 Task: Access the stores of commerce.
Action: Mouse moved to (1102, 80)
Screenshot: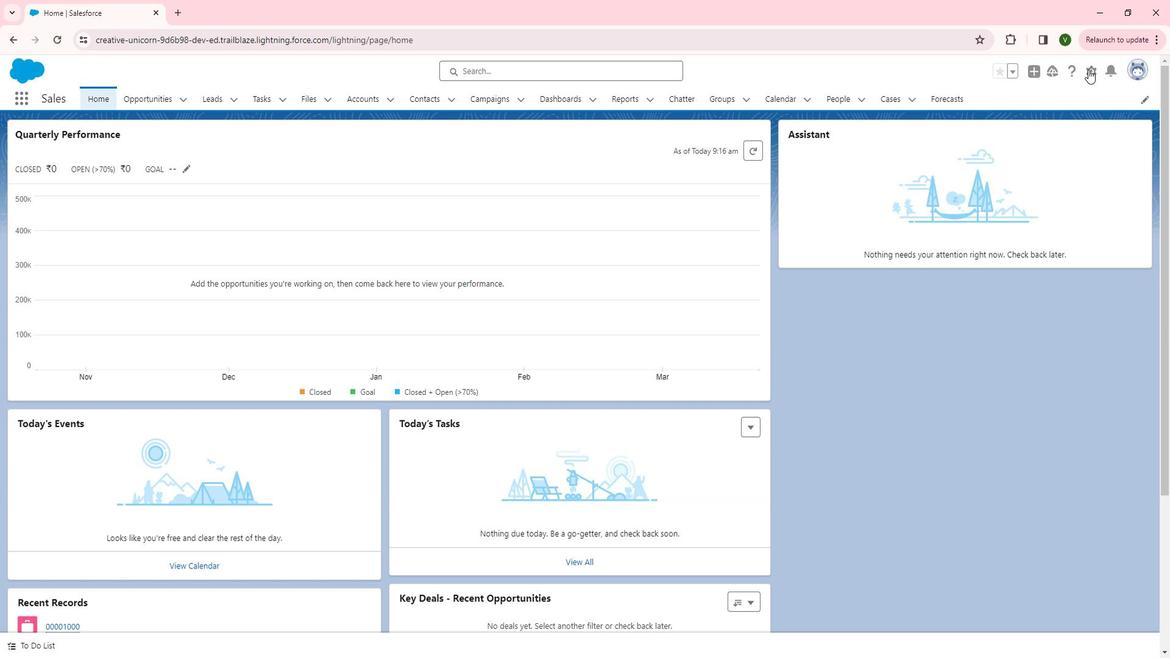 
Action: Mouse pressed left at (1102, 80)
Screenshot: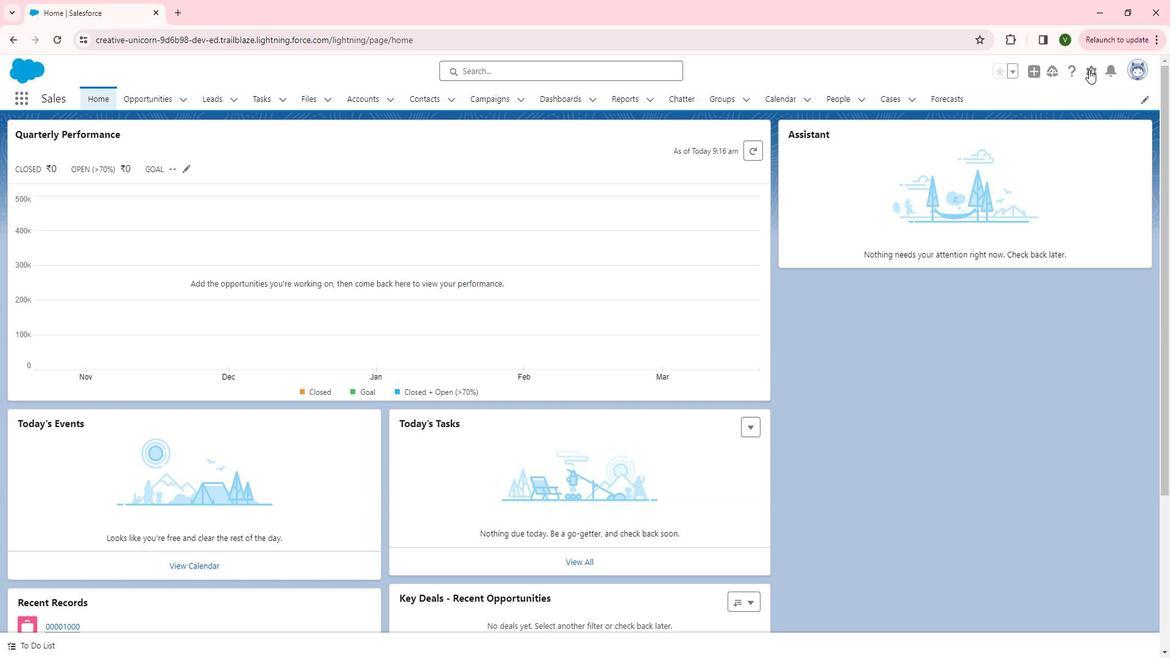 
Action: Mouse moved to (1062, 131)
Screenshot: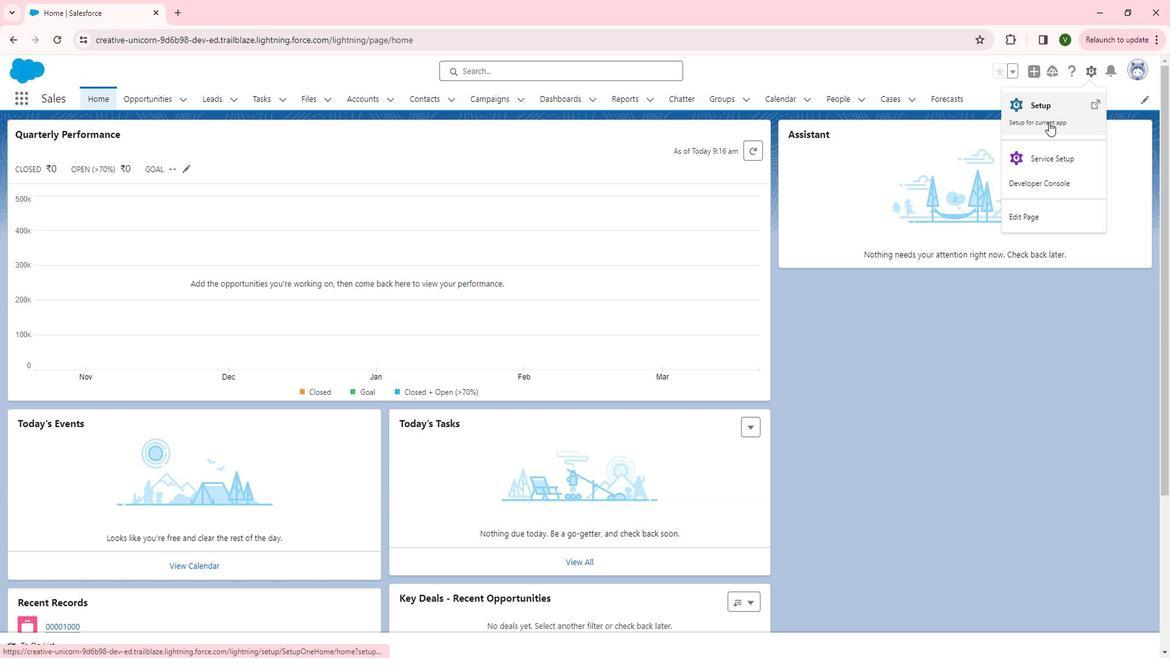 
Action: Mouse pressed left at (1062, 131)
Screenshot: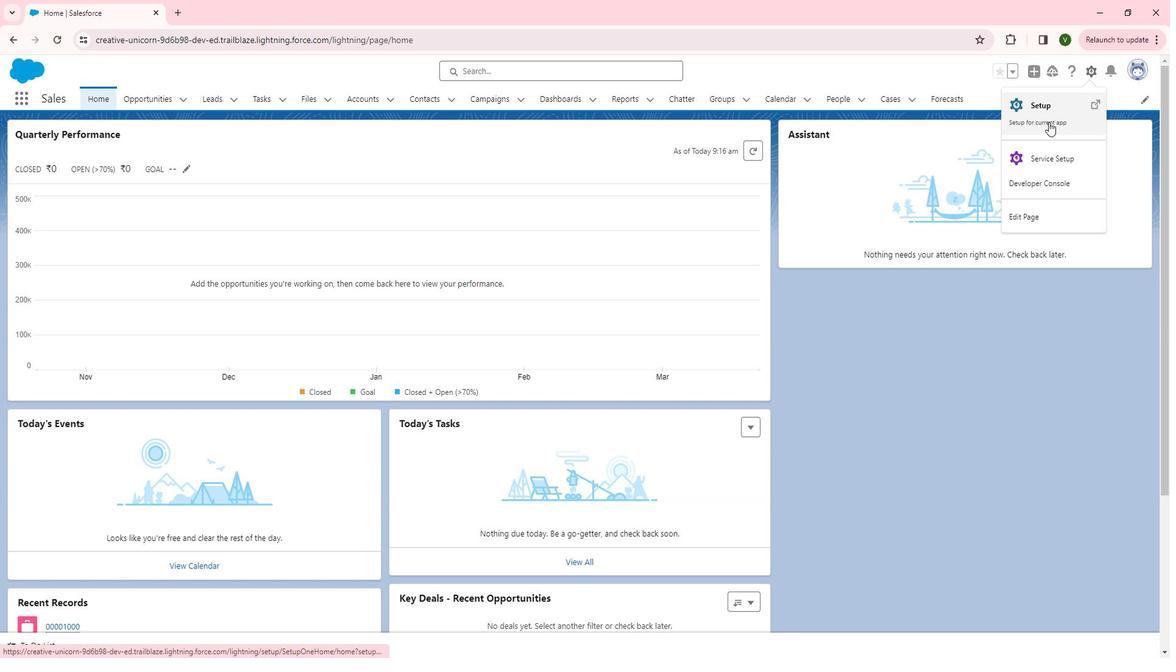 
Action: Mouse moved to (109, 379)
Screenshot: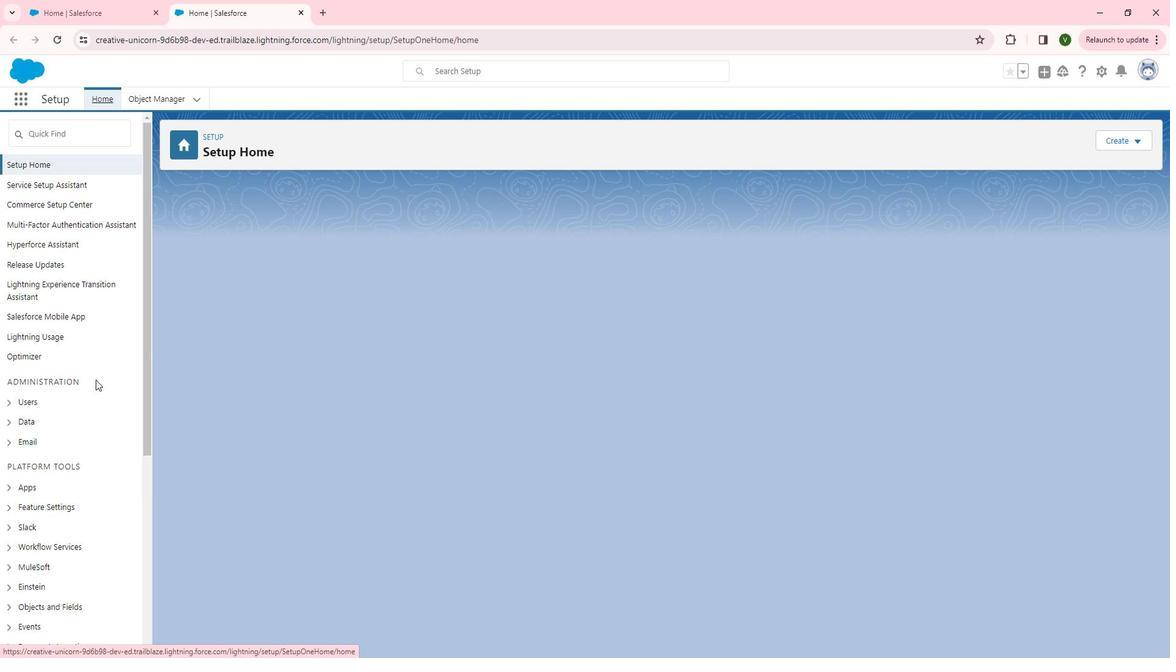 
Action: Mouse scrolled (109, 378) with delta (0, 0)
Screenshot: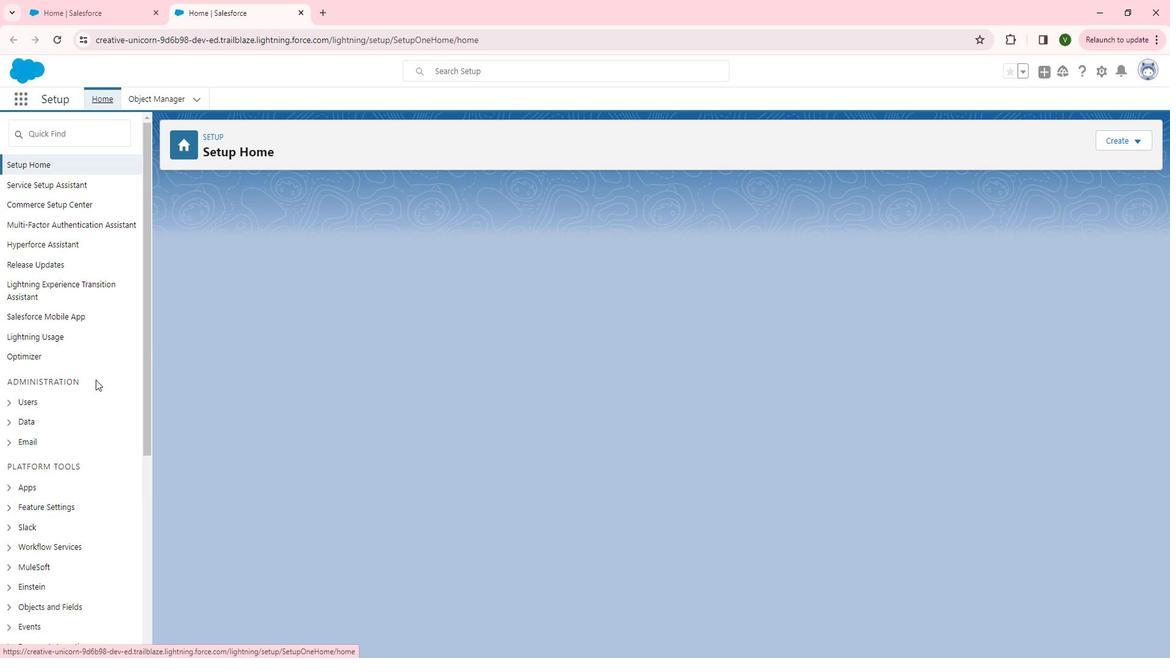 
Action: Mouse scrolled (109, 378) with delta (0, 0)
Screenshot: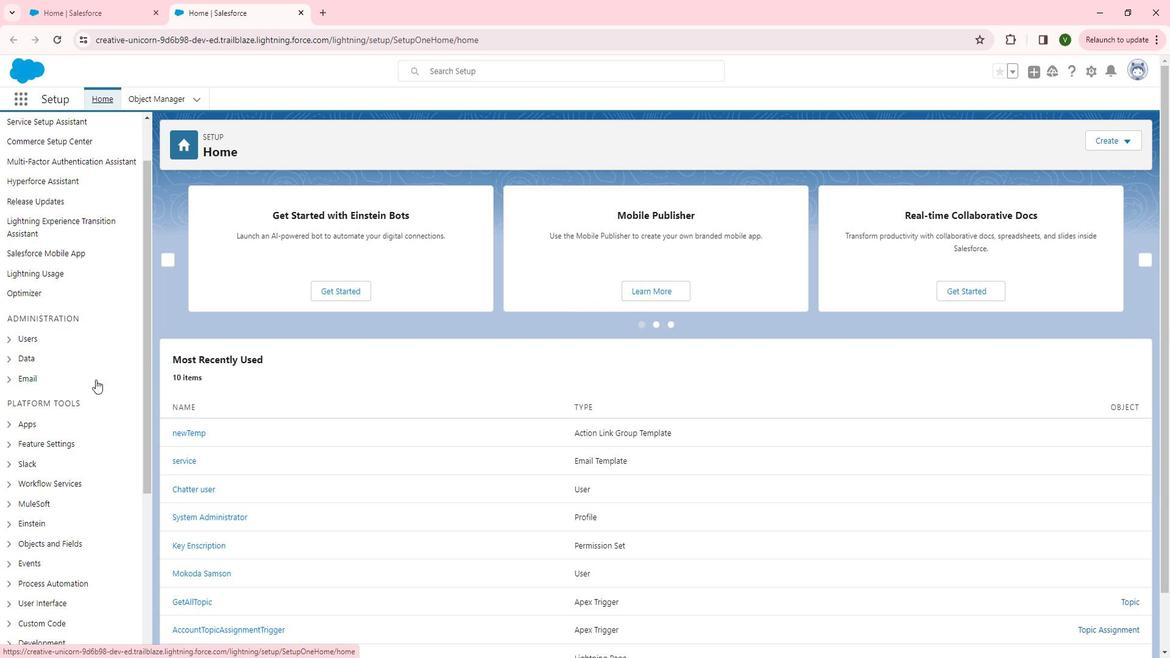
Action: Mouse moved to (57, 381)
Screenshot: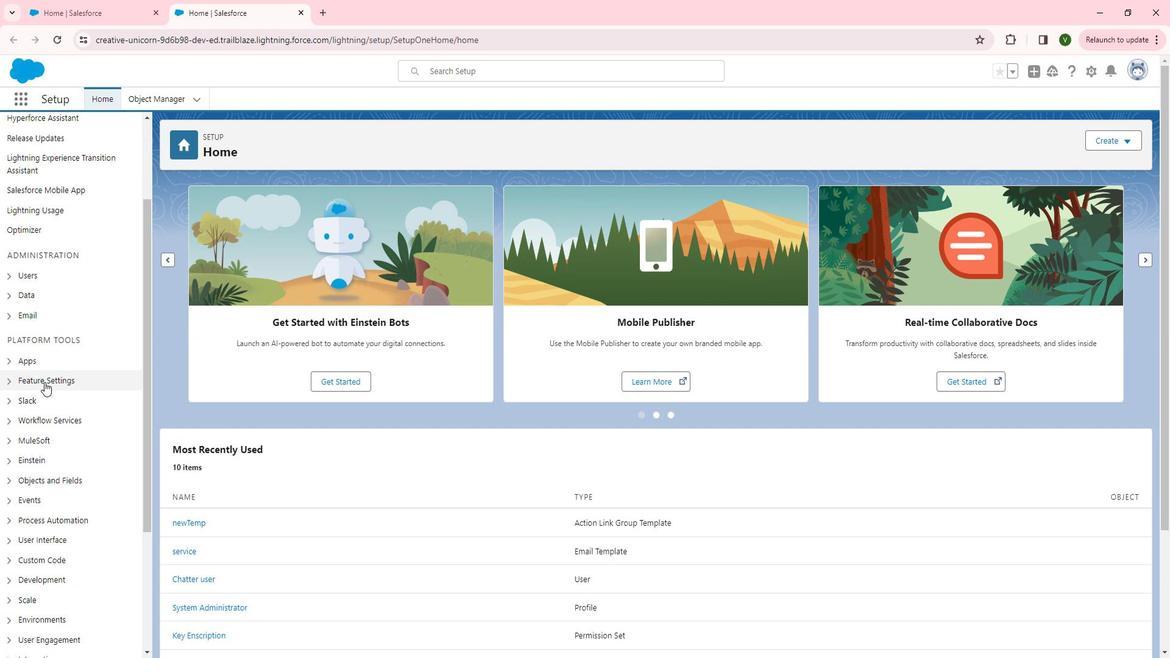 
Action: Mouse pressed left at (57, 381)
Screenshot: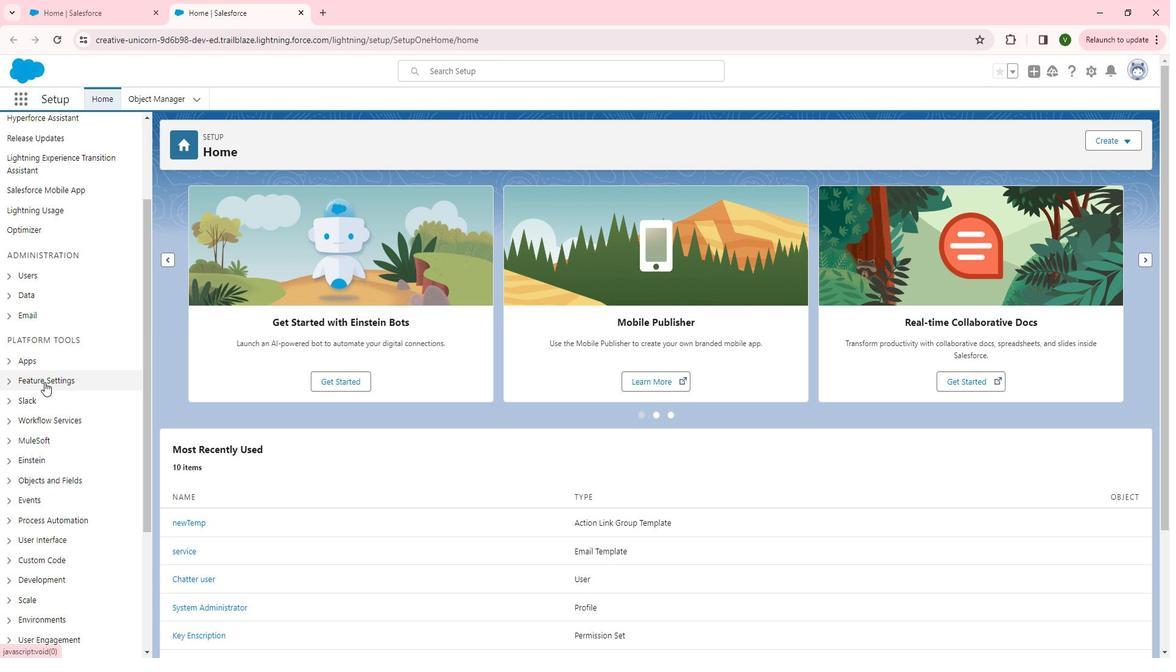 
Action: Mouse scrolled (57, 381) with delta (0, 0)
Screenshot: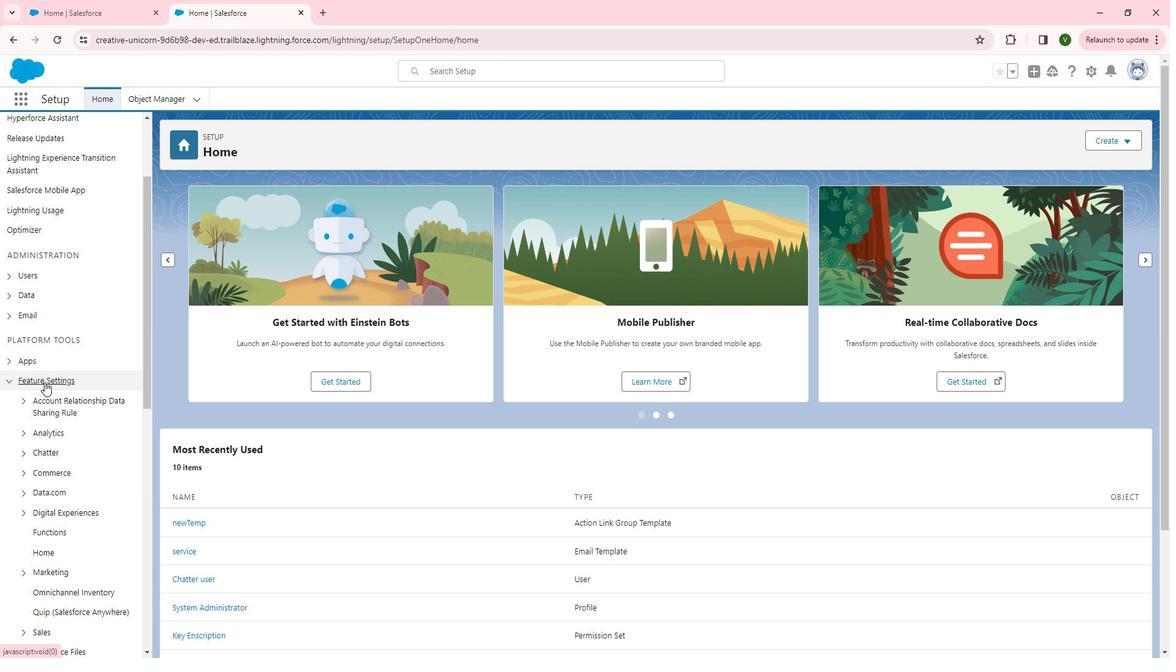 
Action: Mouse scrolled (57, 381) with delta (0, 0)
Screenshot: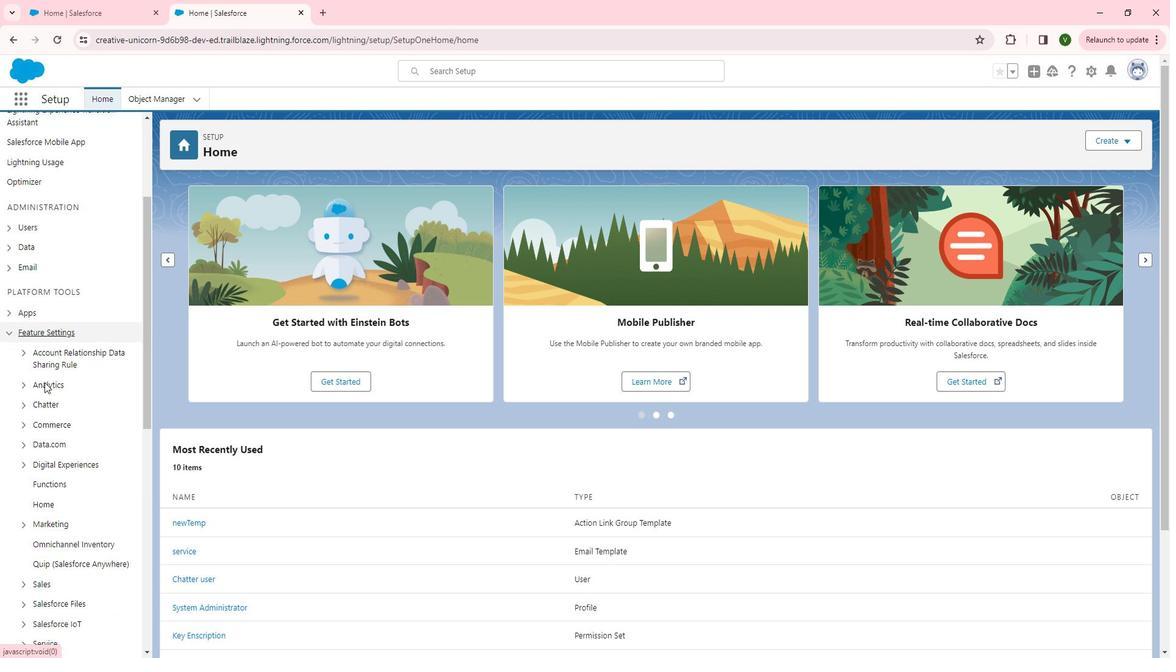 
Action: Mouse moved to (64, 351)
Screenshot: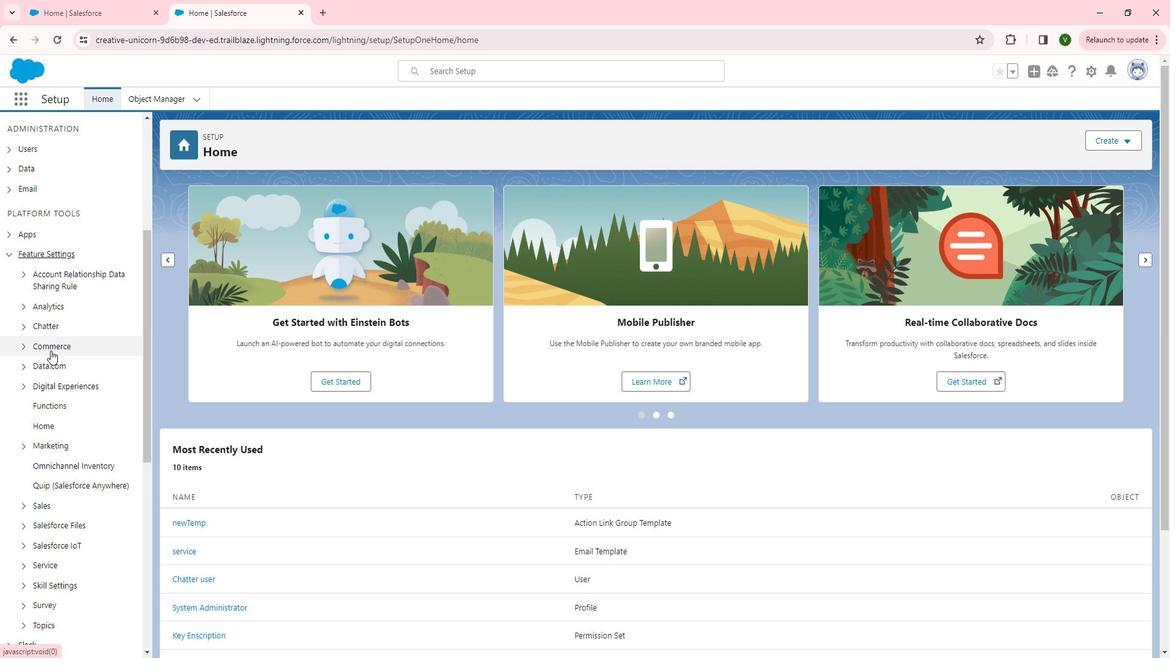 
Action: Mouse pressed left at (64, 351)
Screenshot: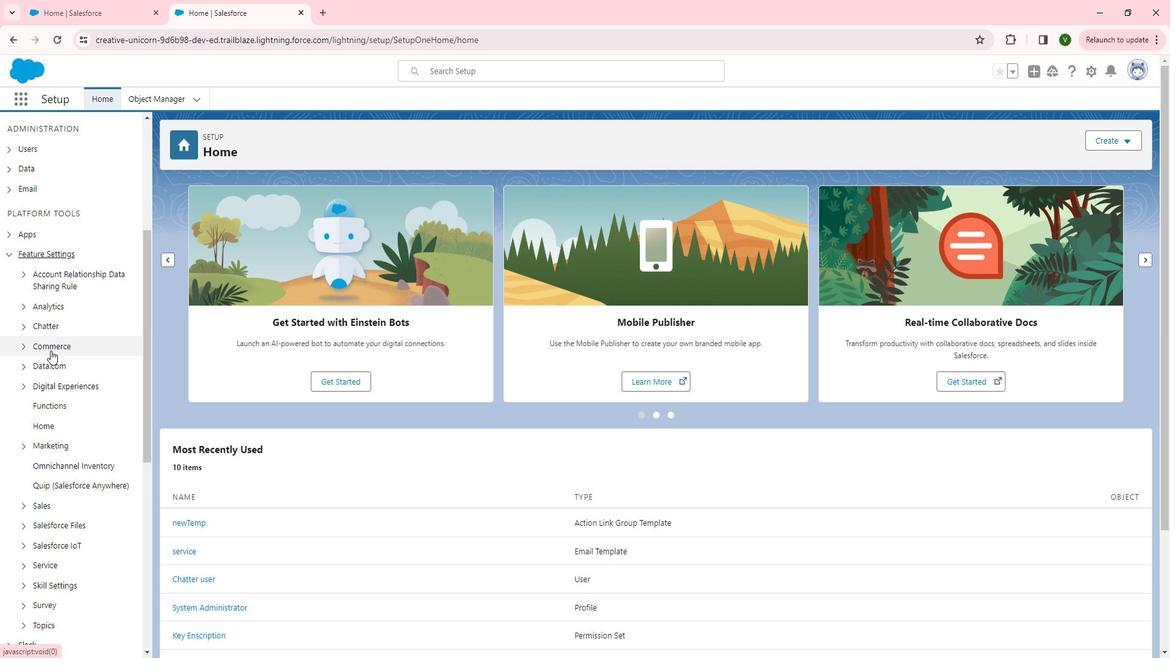 
Action: Mouse moved to (68, 401)
Screenshot: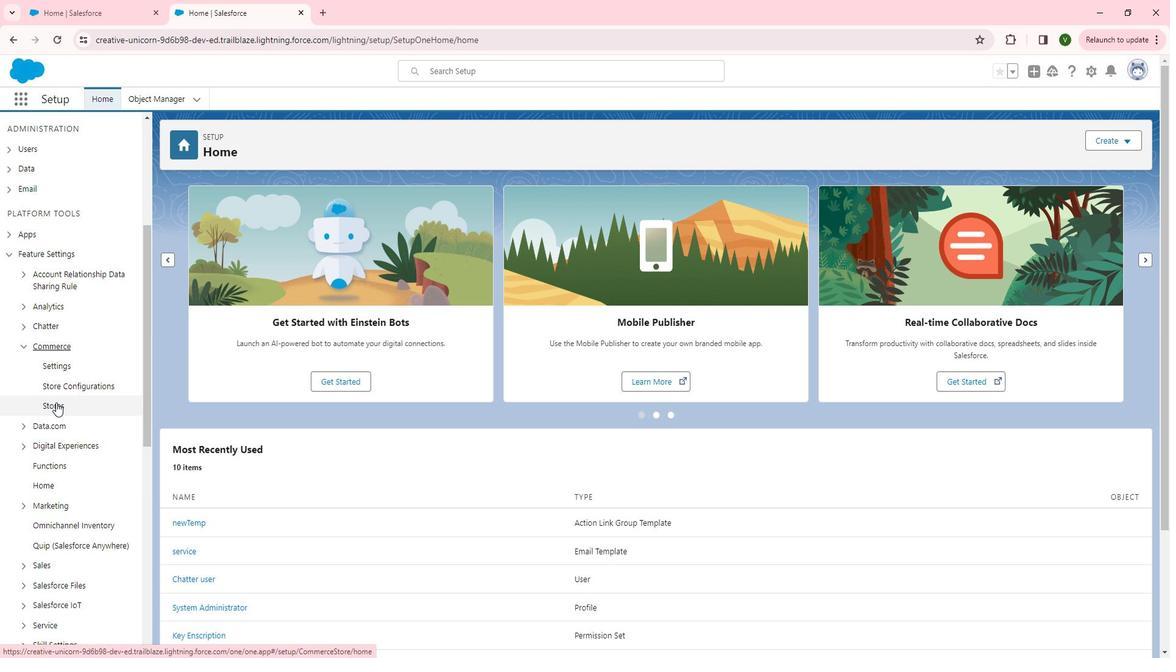 
Action: Mouse pressed left at (68, 401)
Screenshot: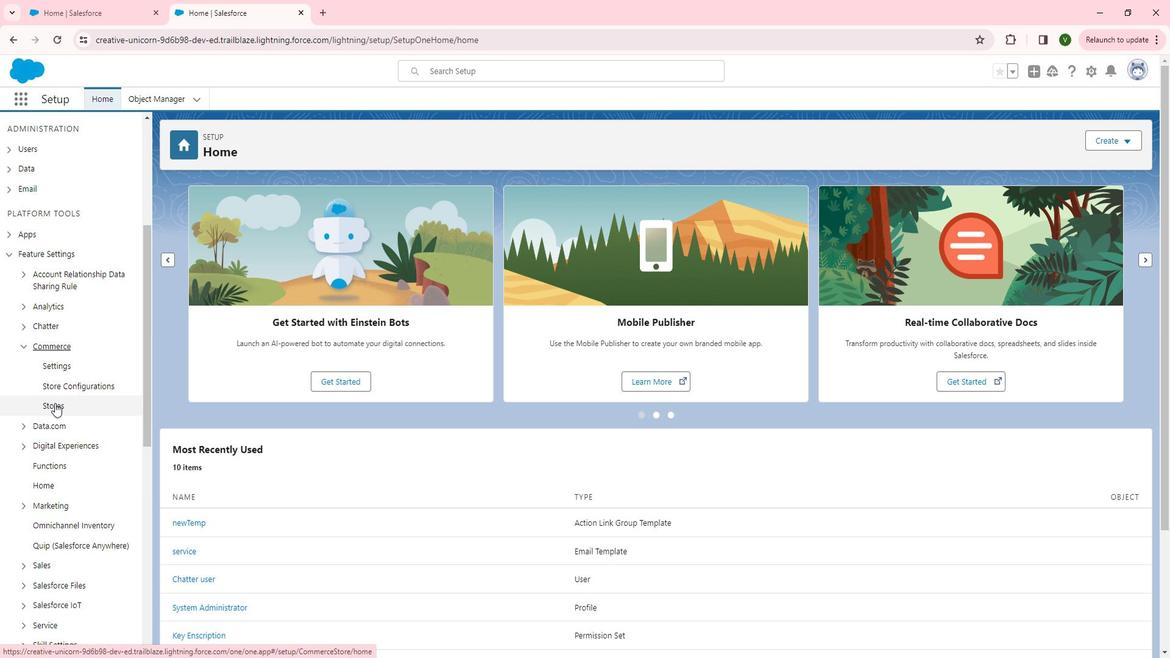 
Action: Mouse moved to (406, 418)
Screenshot: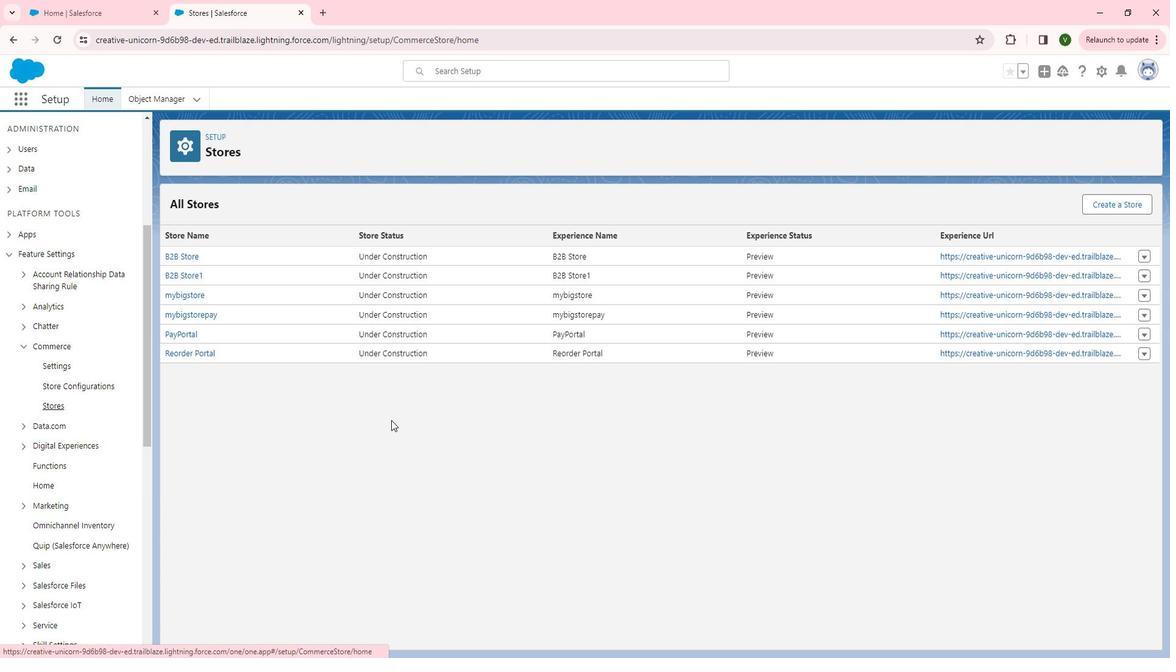 
Action: Mouse pressed left at (406, 418)
Screenshot: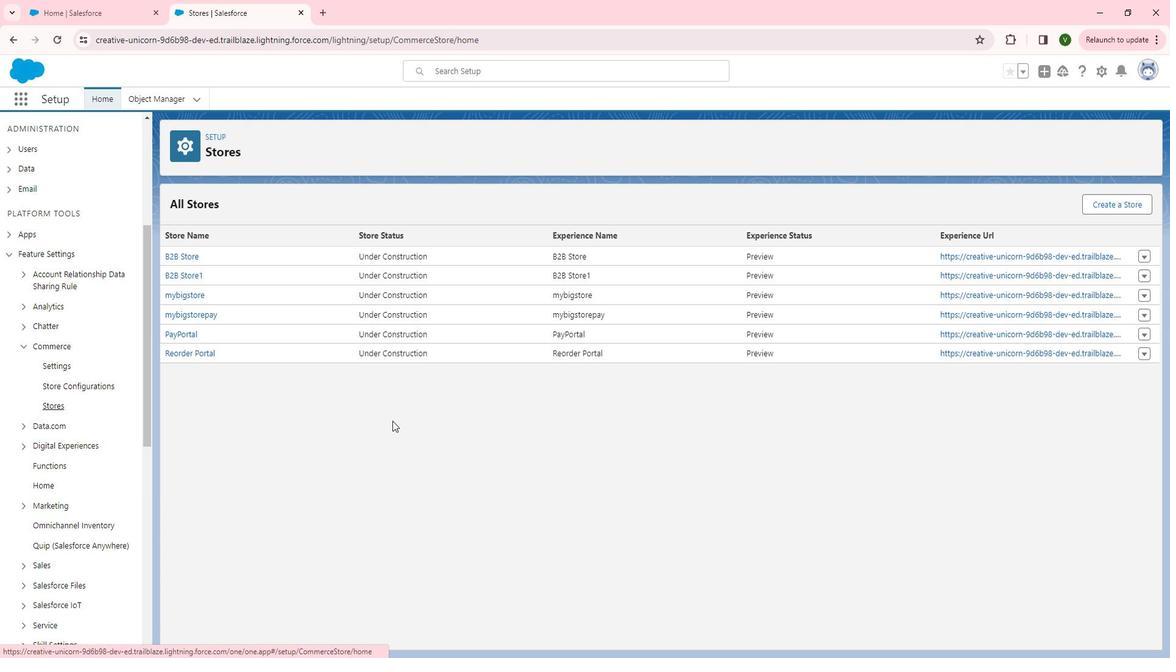 
